 Task: Search for horseback riding trails in the Adirondack Mountains between Lake Placid, New York, and Saranac Lake, New York.
Action: Mouse moved to (253, 83)
Screenshot: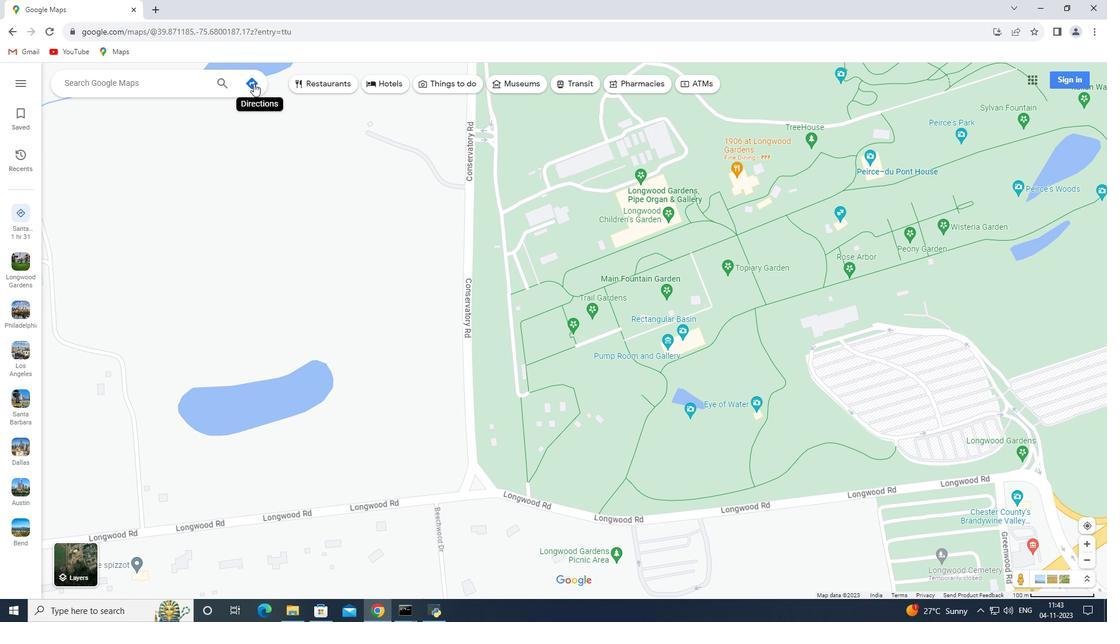 
Action: Mouse pressed left at (253, 83)
Screenshot: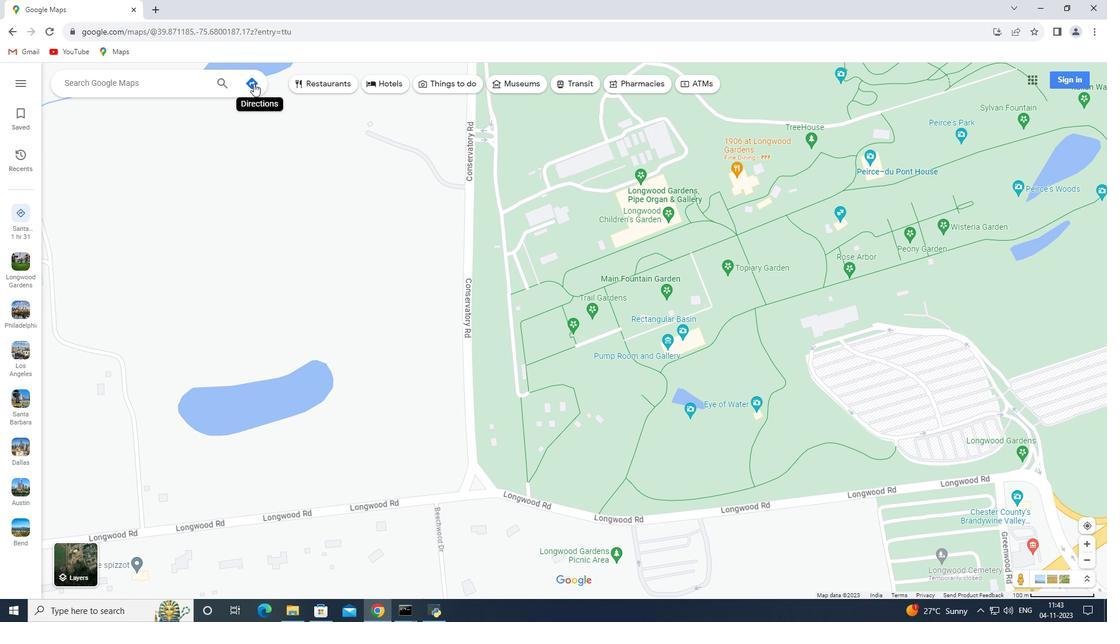 
Action: Mouse moved to (174, 116)
Screenshot: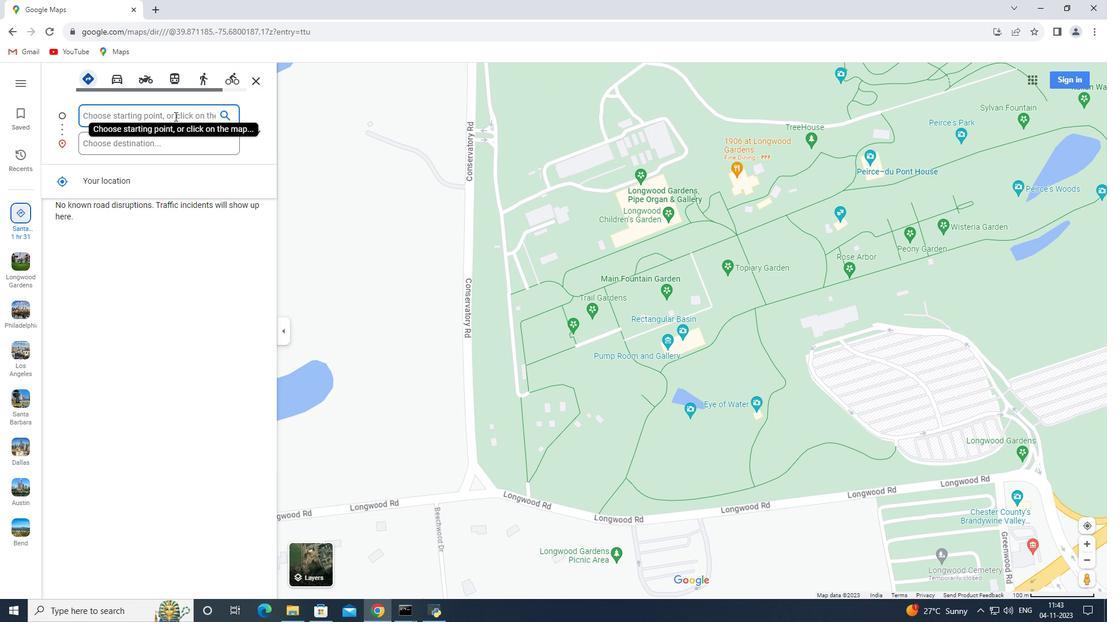 
Action: Key pressed <Key.shift_r>Lake<Key.space><Key.shift>Placid,<Key.space><Key.shift>New<Key.space><Key.shift>york
Screenshot: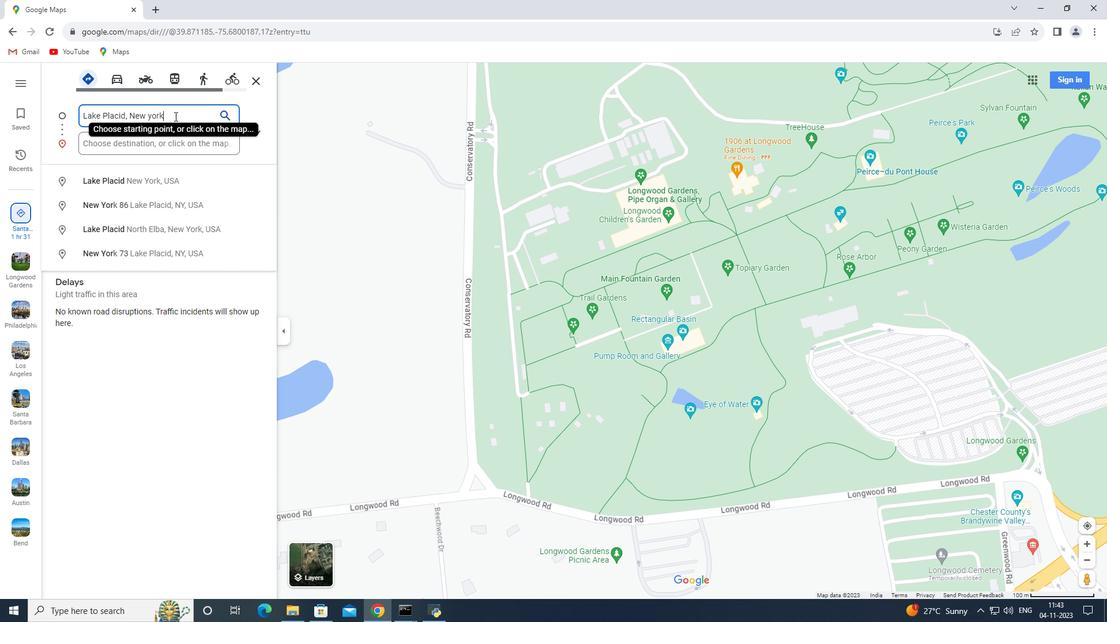 
Action: Mouse moved to (145, 138)
Screenshot: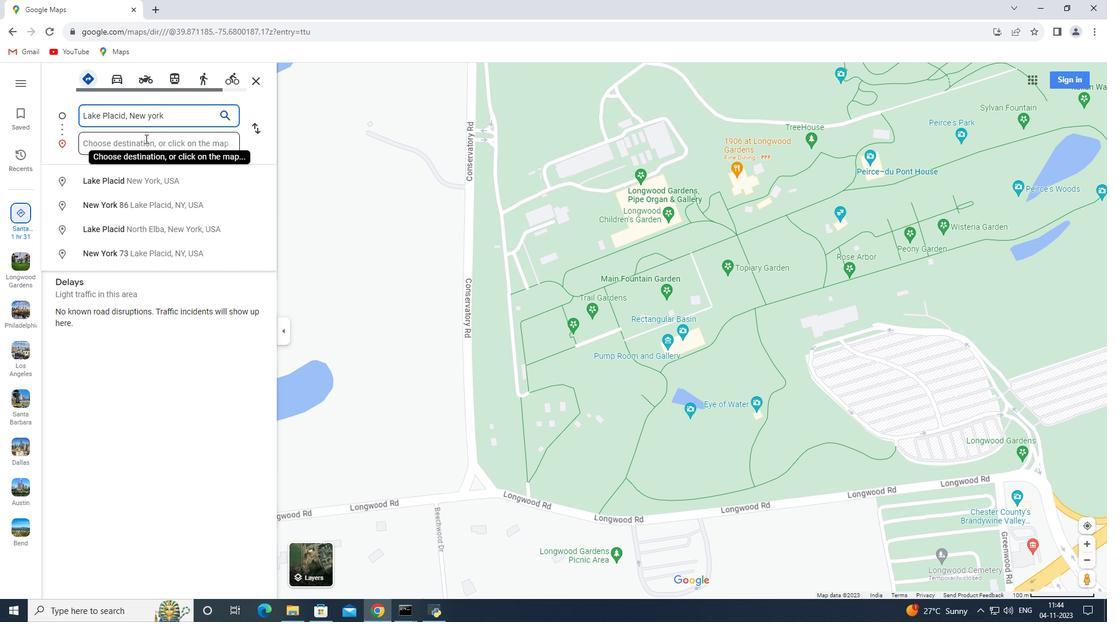 
Action: Mouse pressed left at (145, 138)
Screenshot: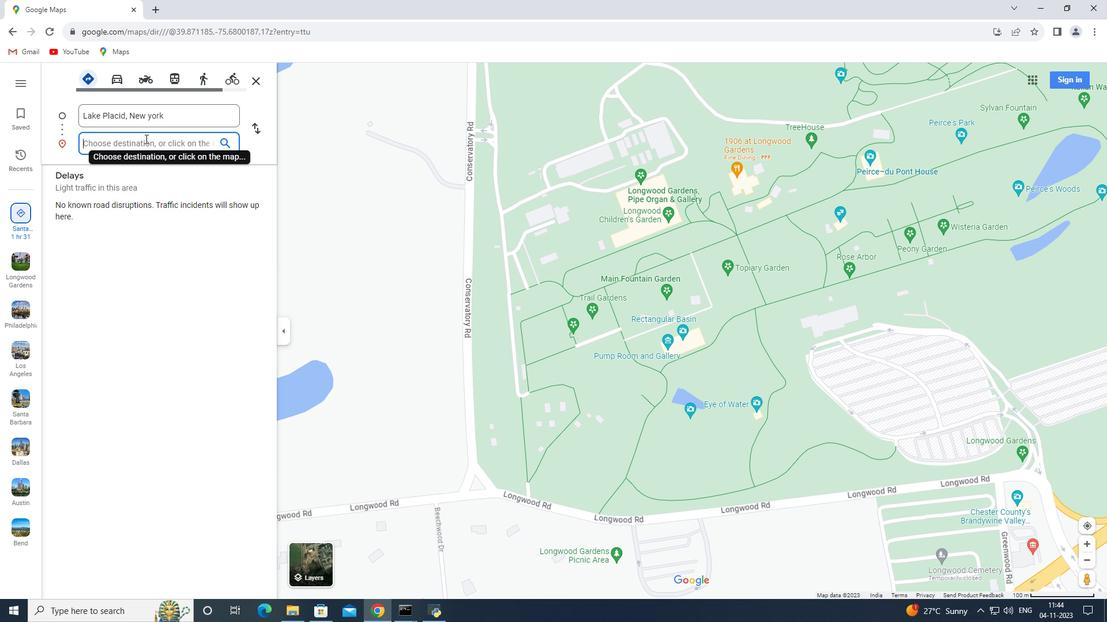 
Action: Key pressed <Key.shift><Key.shift><Key.shift><Key.shift><Key.shift><Key.shift><Key.shift><Key.shift><Key.shift>Saranac<Key.space><Key.shift>Lake<Key.space><Key.backspace>,<Key.space><Key.shift>New<Key.space><Key.shift>York<Key.enter>
Screenshot: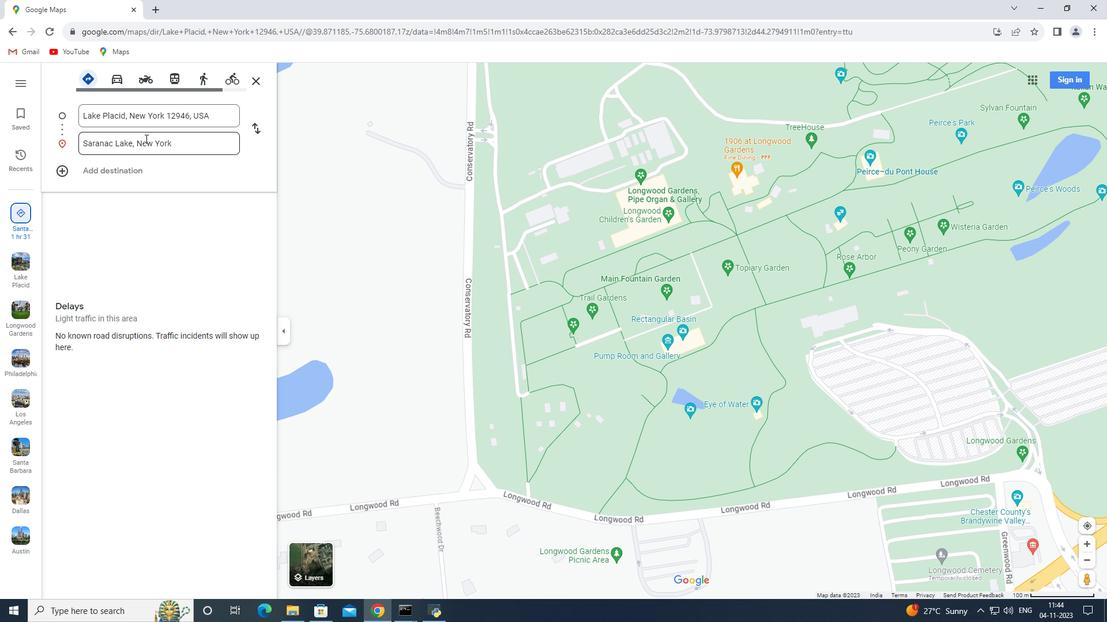 
Action: Mouse moved to (478, 77)
Screenshot: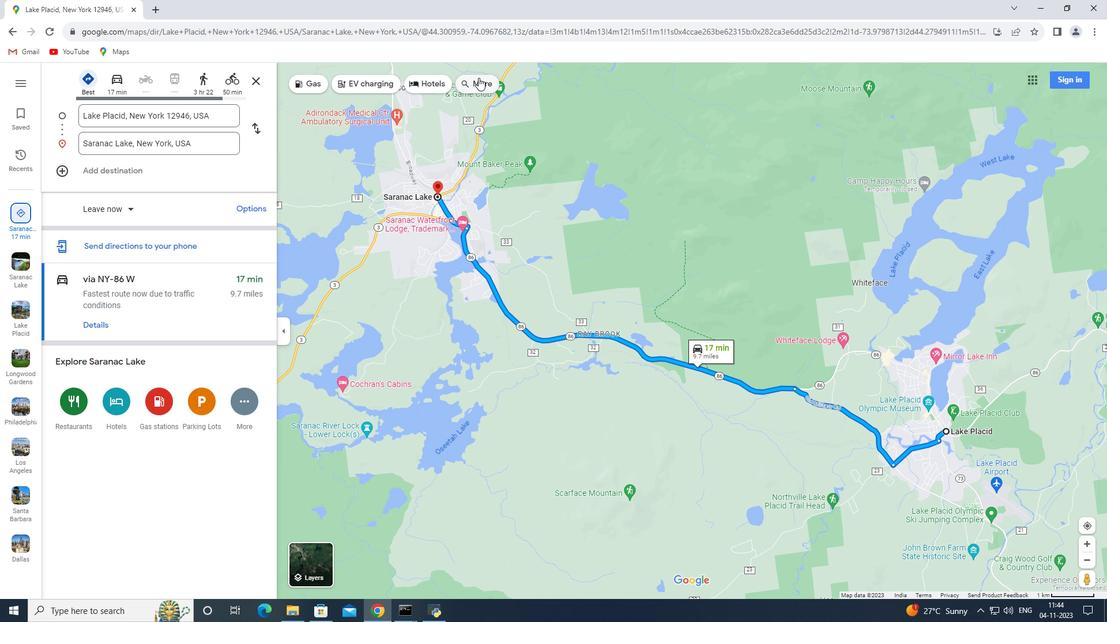 
Action: Mouse pressed left at (478, 77)
Screenshot: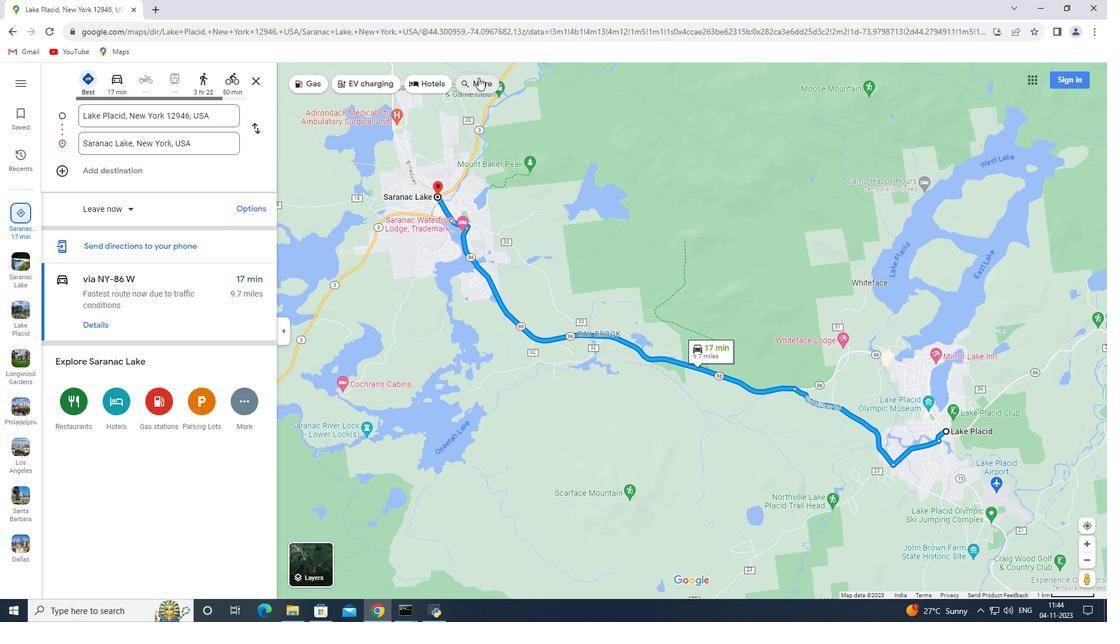 
Action: Mouse moved to (166, 88)
Screenshot: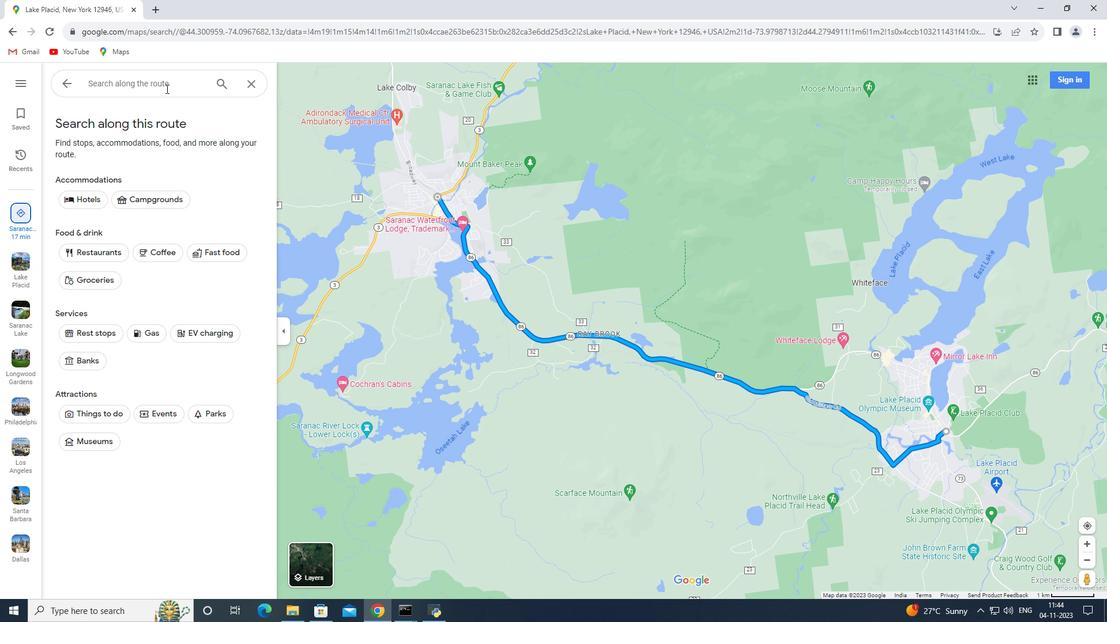 
Action: Mouse pressed left at (166, 88)
Screenshot: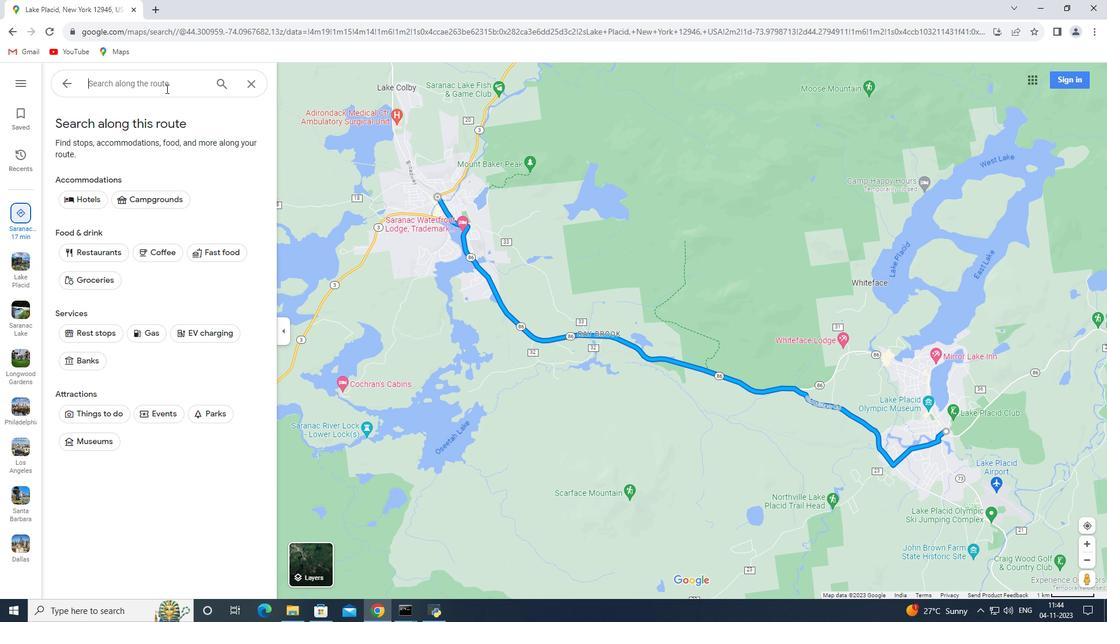 
Action: Key pressed horseback<Key.space>riding<Key.space>trails<Key.space>in<Key.space>the<Key.space><Key.shift>Adirondack<Key.space><Key.shift>Mountains<Key.enter>
Screenshot: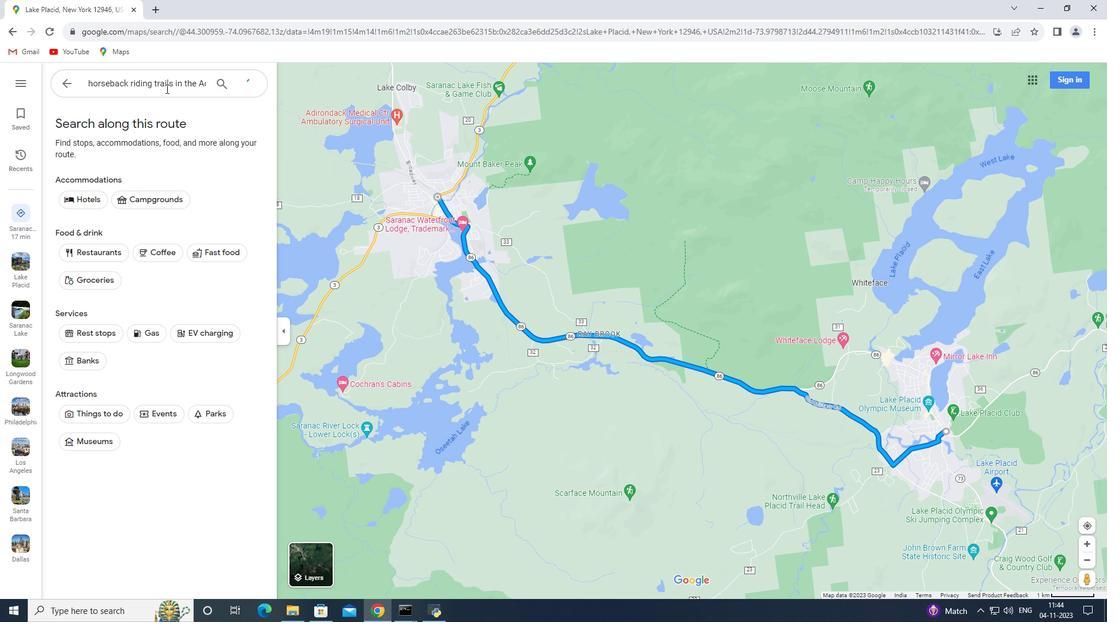 
